 Task: Create a section Feedback Collection Sprint and in the section, add a milestone Hybrid Cloud Integration in the project AztecTech
Action: Mouse moved to (516, 327)
Screenshot: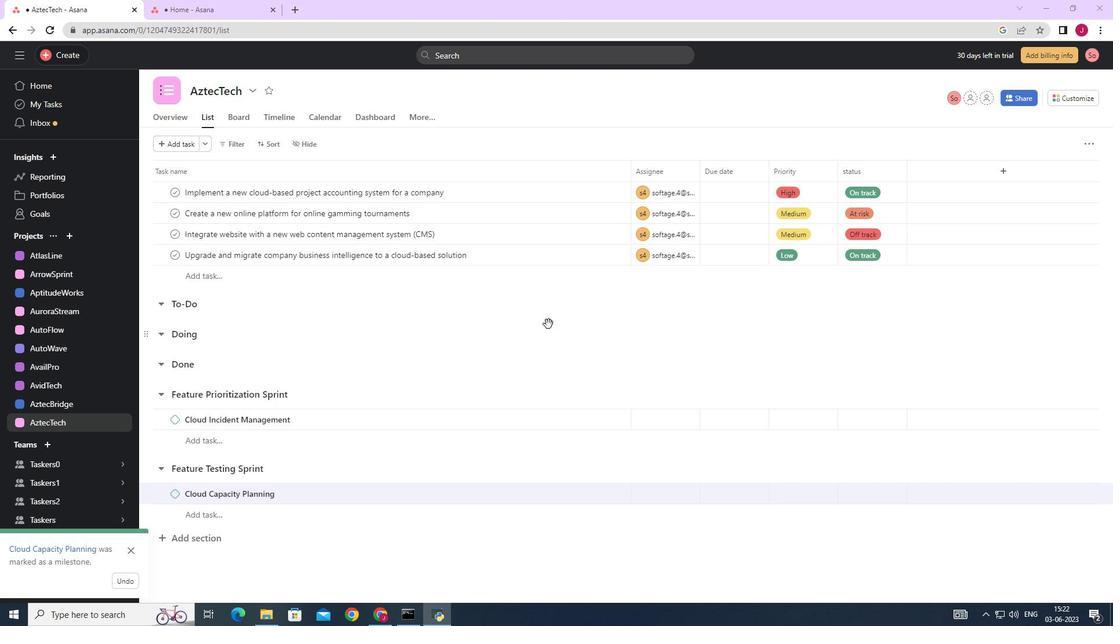 
Action: Mouse scrolled (516, 326) with delta (0, 0)
Screenshot: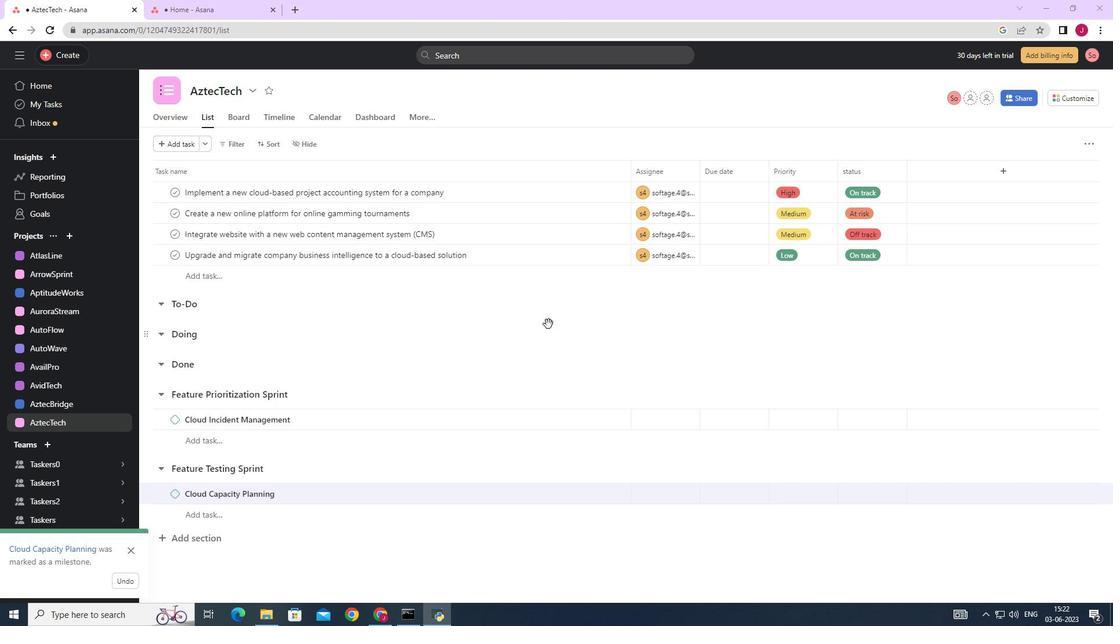 
Action: Mouse moved to (513, 327)
Screenshot: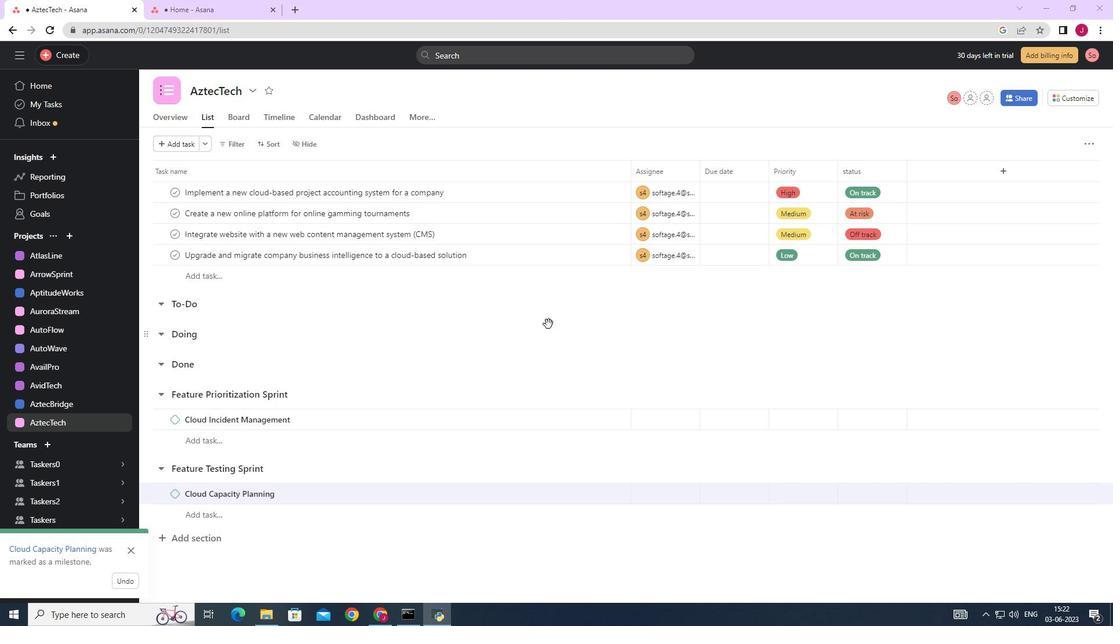 
Action: Mouse scrolled (513, 327) with delta (0, 0)
Screenshot: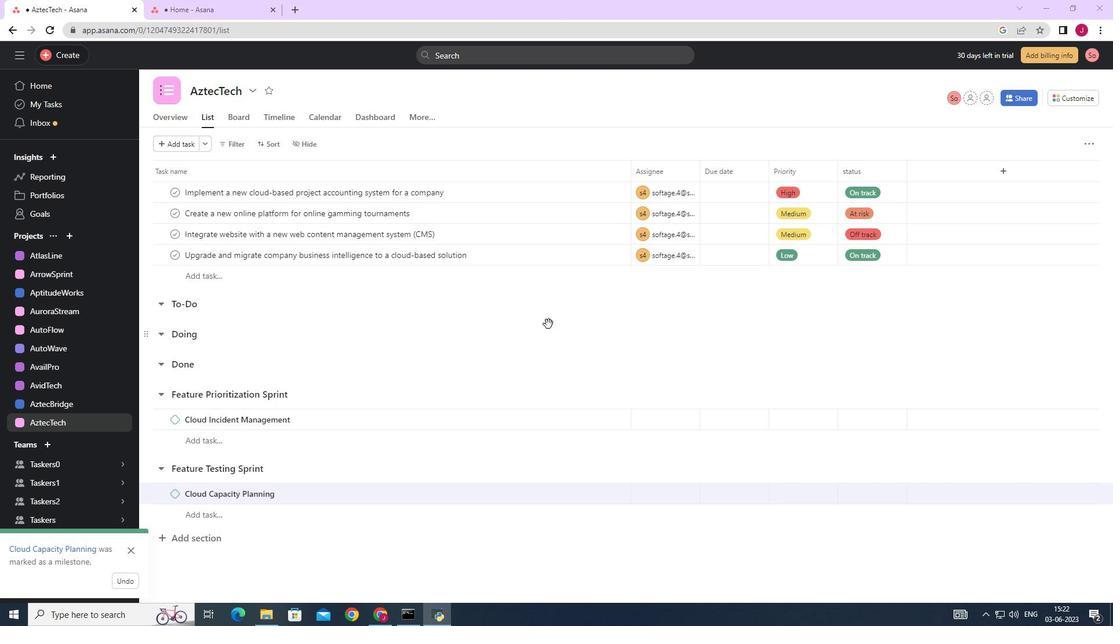 
Action: Mouse moved to (512, 327)
Screenshot: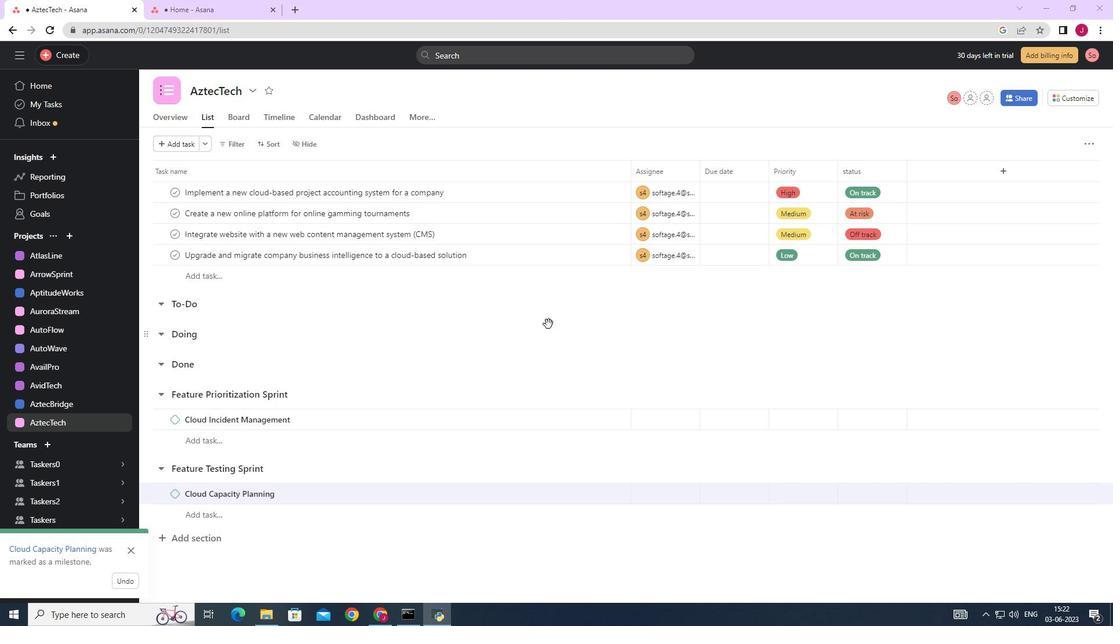 
Action: Mouse scrolled (512, 327) with delta (0, 0)
Screenshot: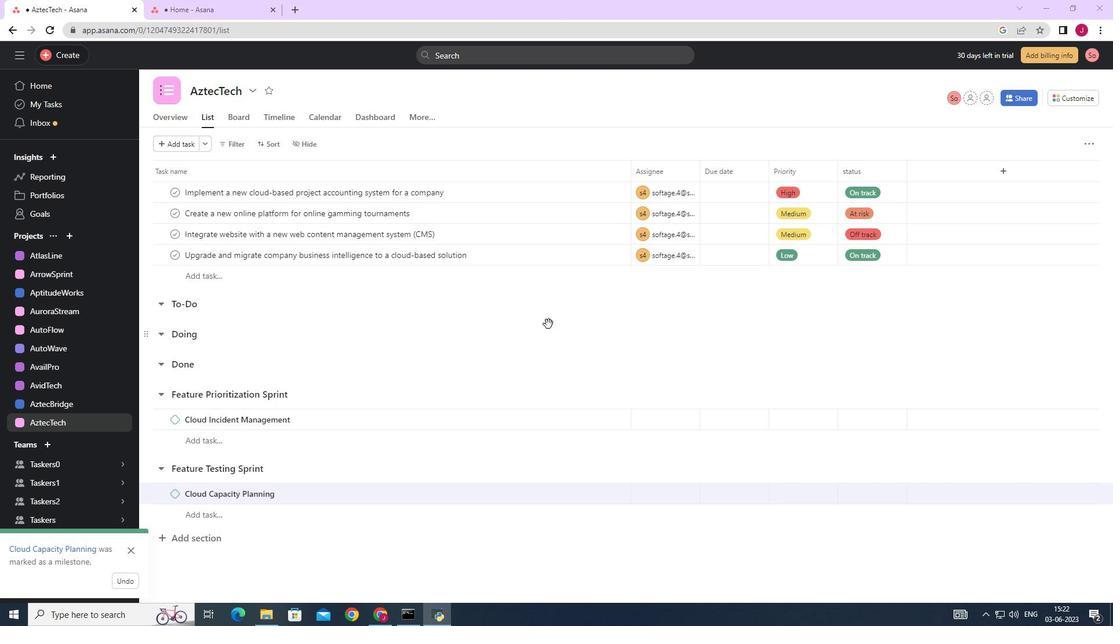 
Action: Mouse scrolled (512, 327) with delta (0, 0)
Screenshot: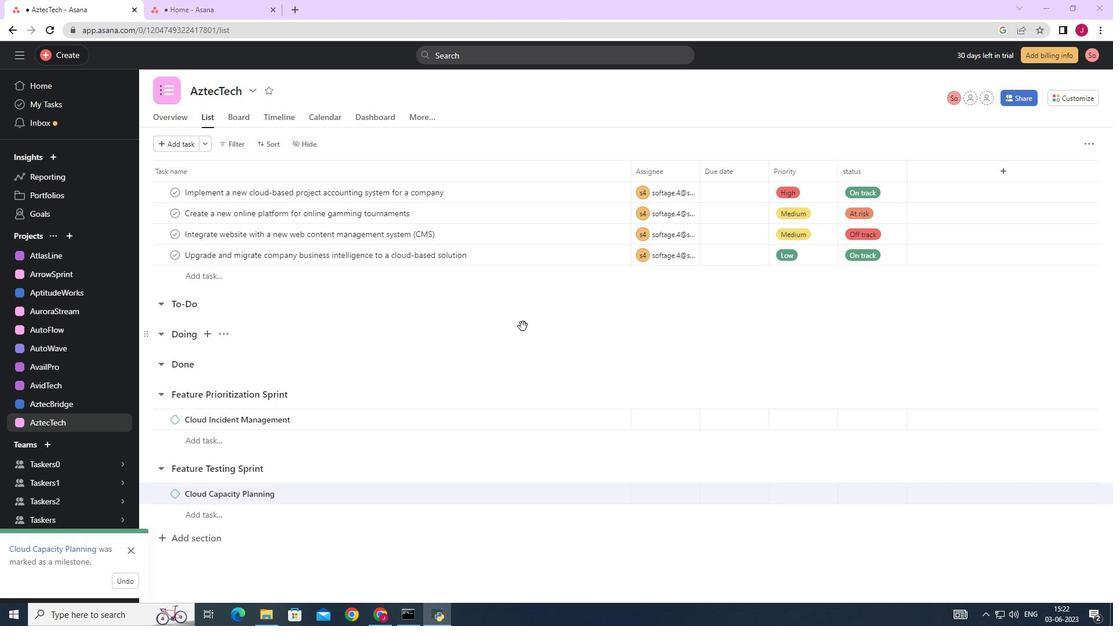 
Action: Mouse scrolled (512, 327) with delta (0, 0)
Screenshot: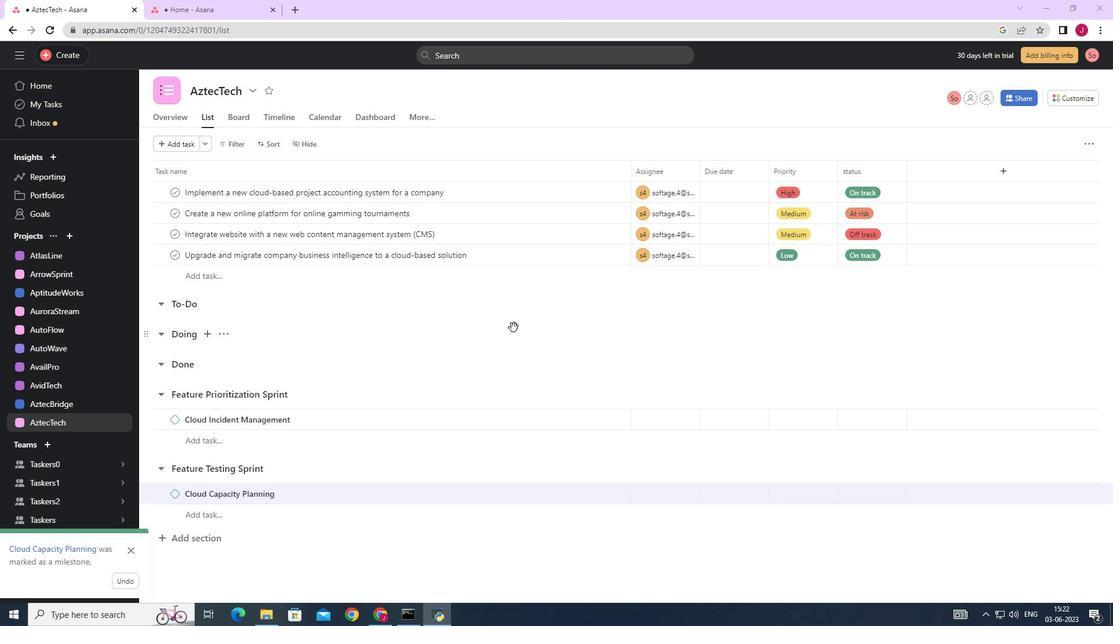 
Action: Mouse moved to (507, 327)
Screenshot: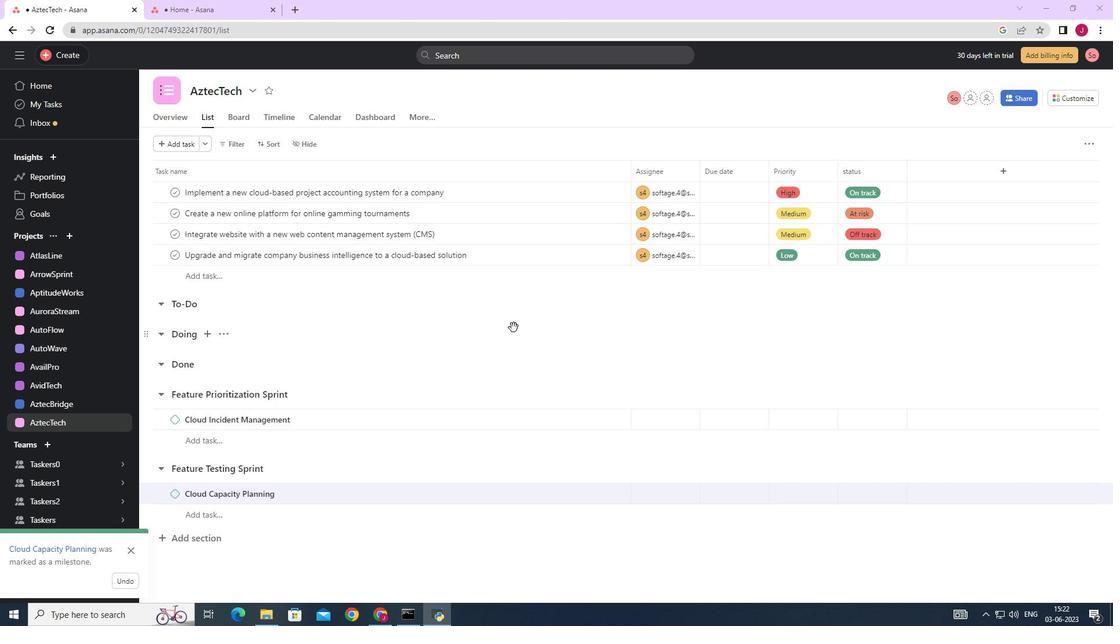 
Action: Mouse scrolled (507, 327) with delta (0, 0)
Screenshot: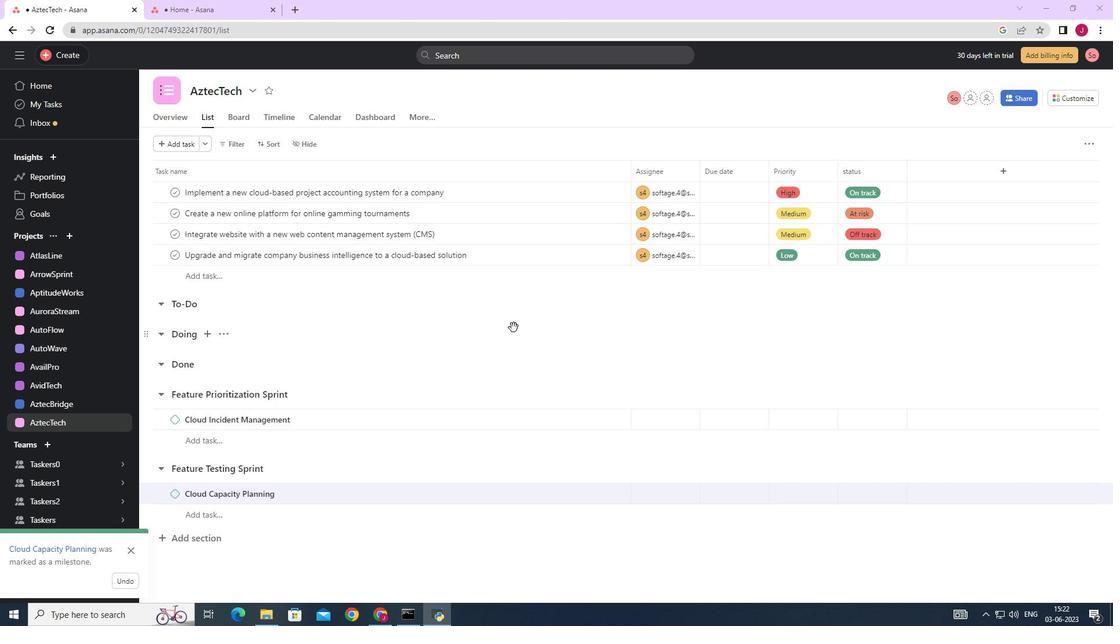 
Action: Mouse moved to (132, 547)
Screenshot: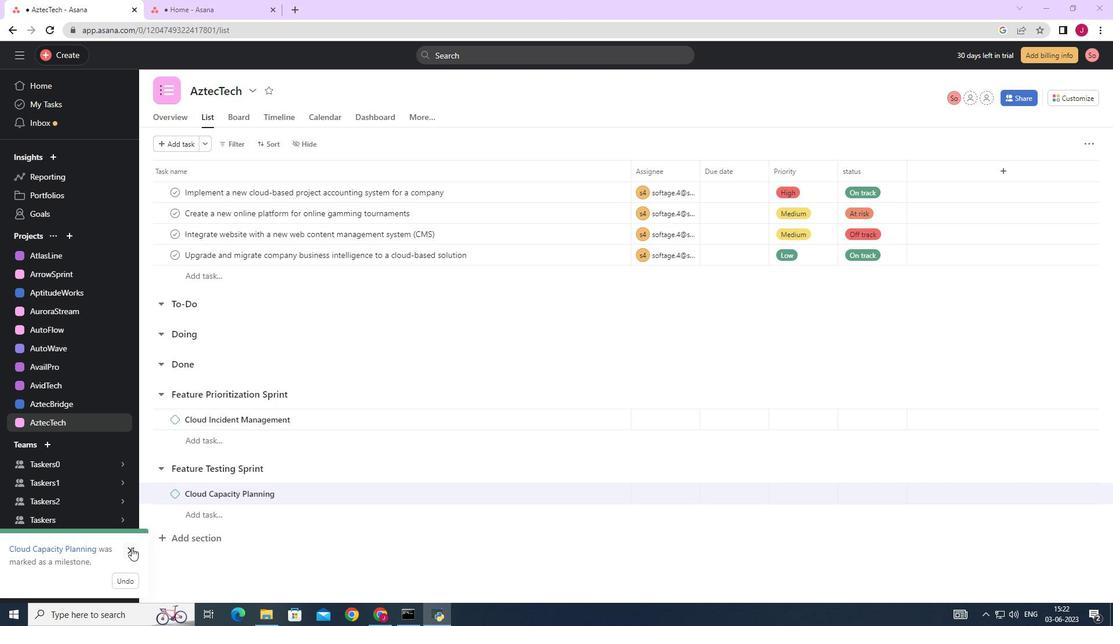 
Action: Mouse pressed left at (132, 547)
Screenshot: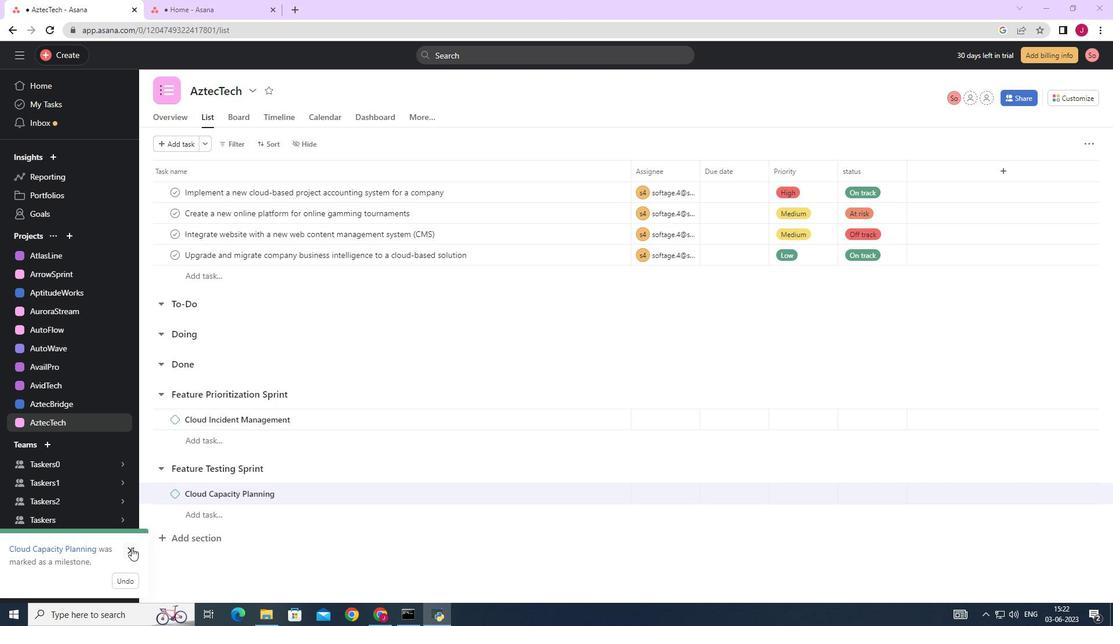 
Action: Mouse moved to (198, 524)
Screenshot: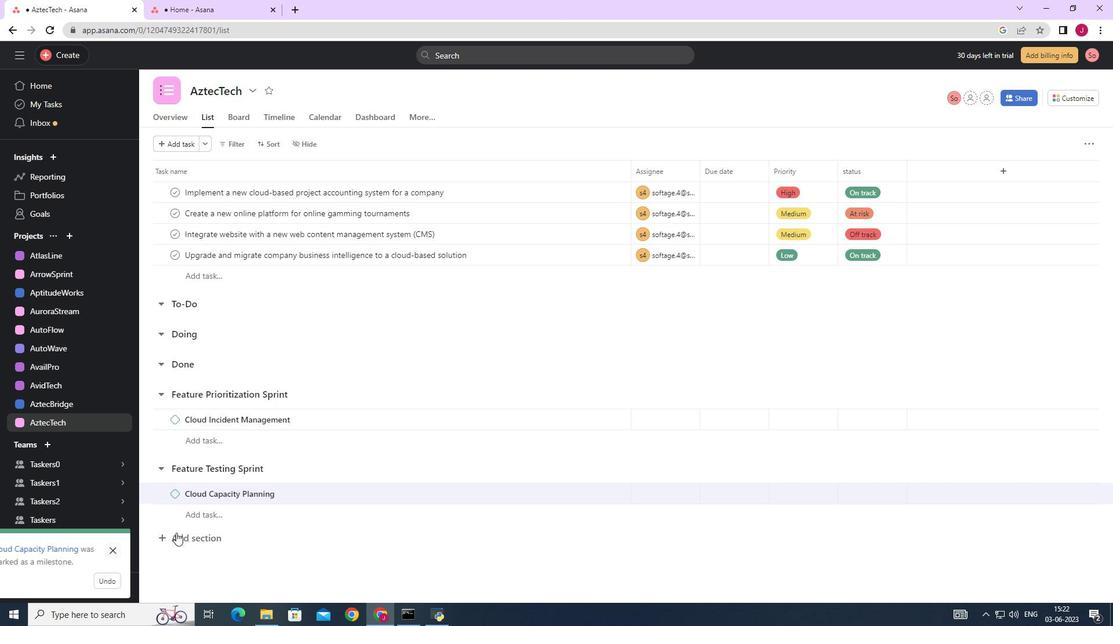 
Action: Mouse scrolled (198, 523) with delta (0, 0)
Screenshot: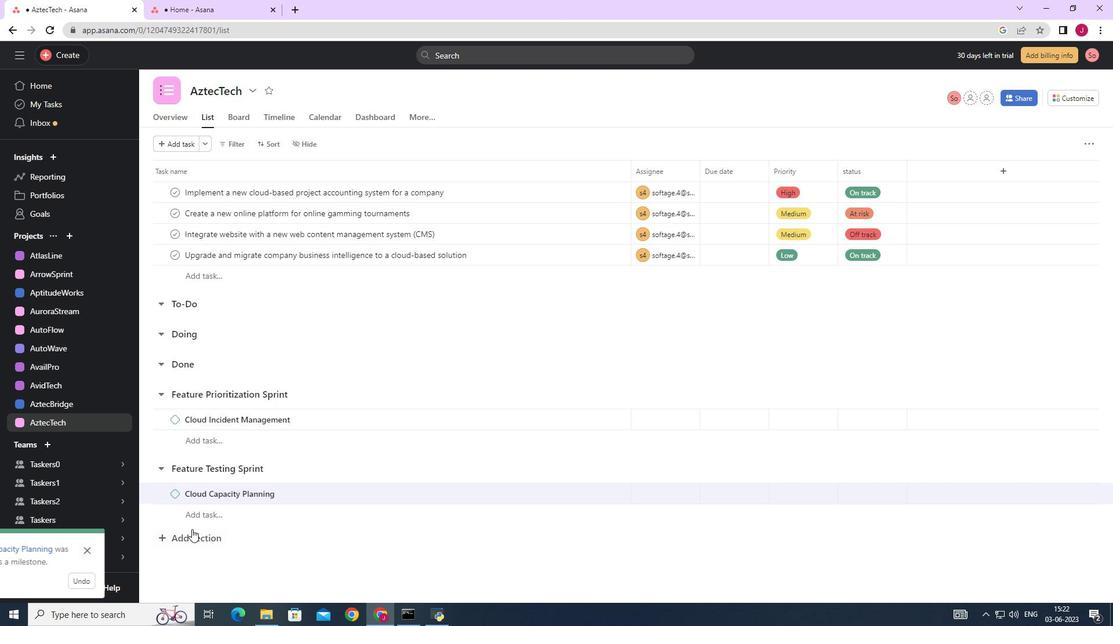 
Action: Mouse scrolled (198, 523) with delta (0, 0)
Screenshot: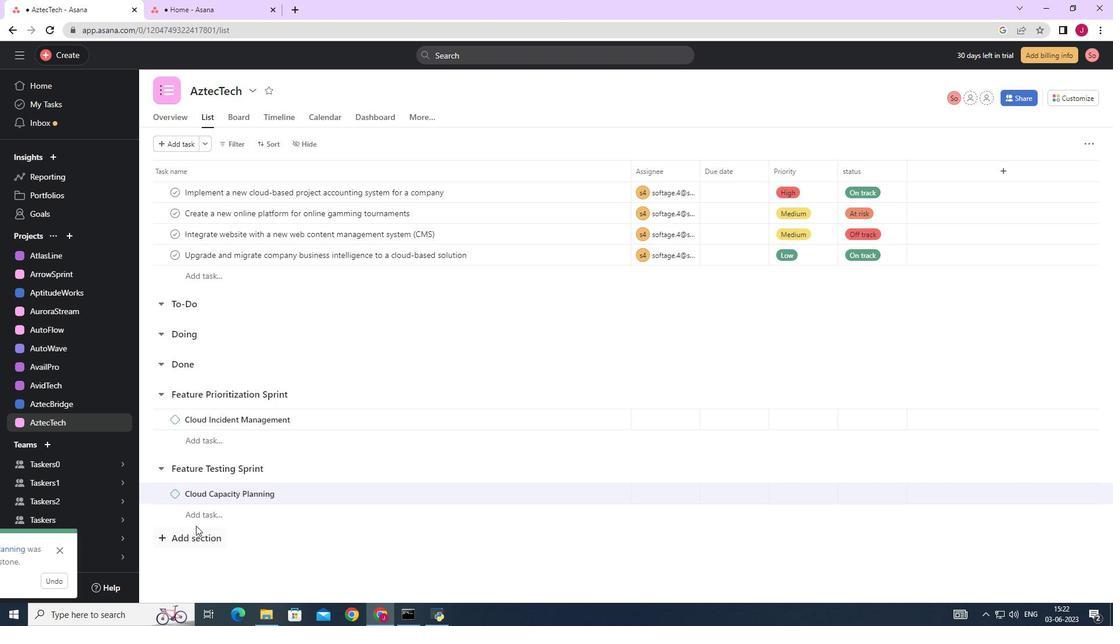 
Action: Mouse scrolled (198, 523) with delta (0, 0)
Screenshot: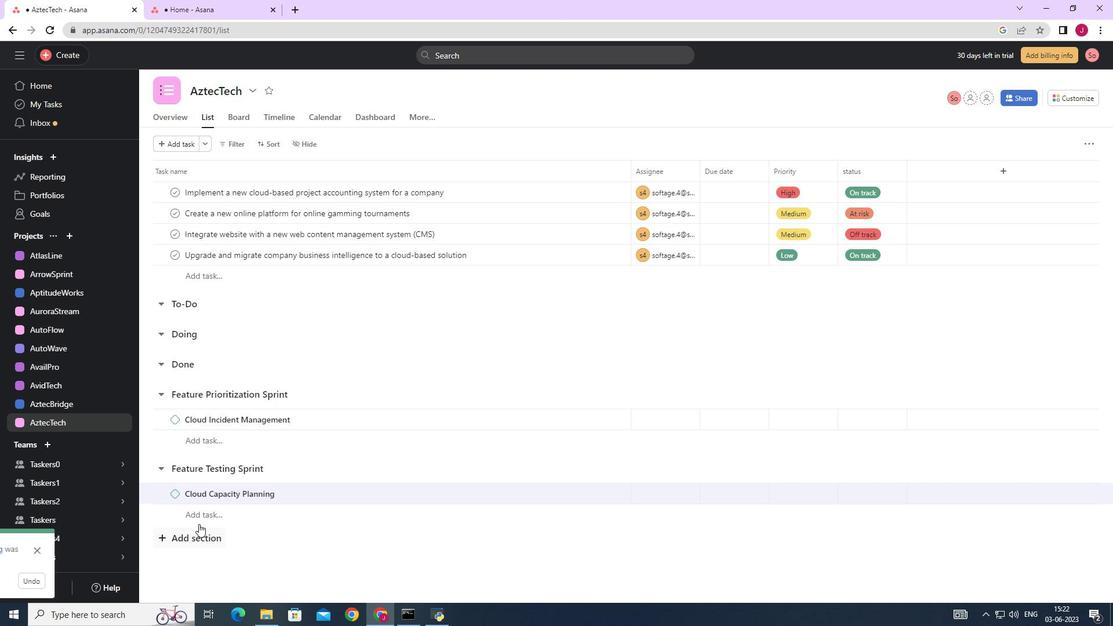 
Action: Mouse scrolled (198, 523) with delta (0, 0)
Screenshot: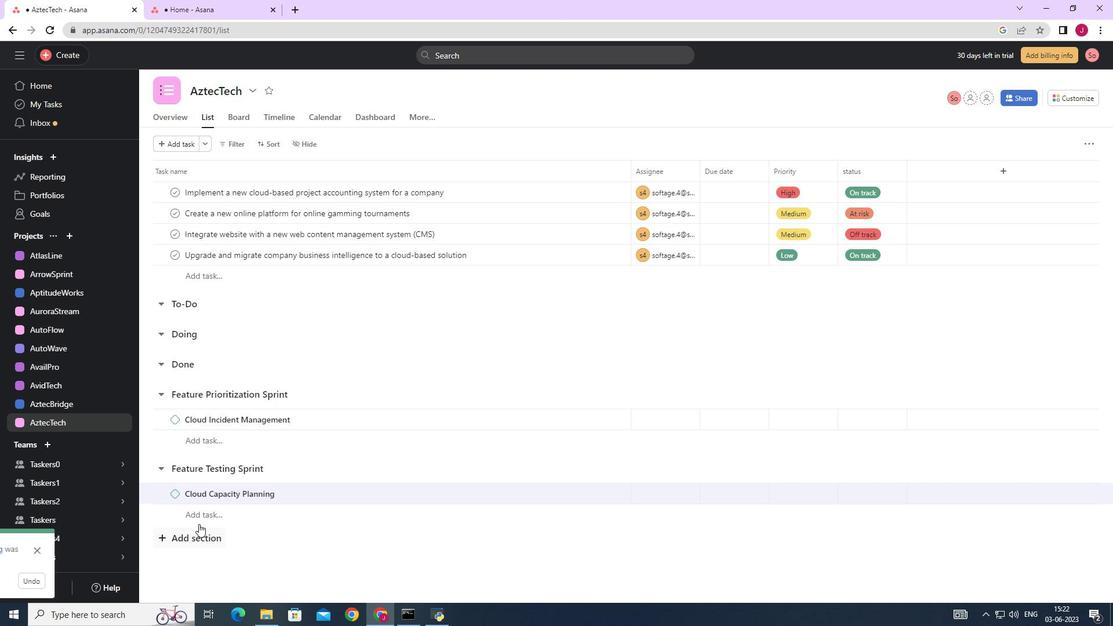 
Action: Mouse scrolled (198, 523) with delta (0, 0)
Screenshot: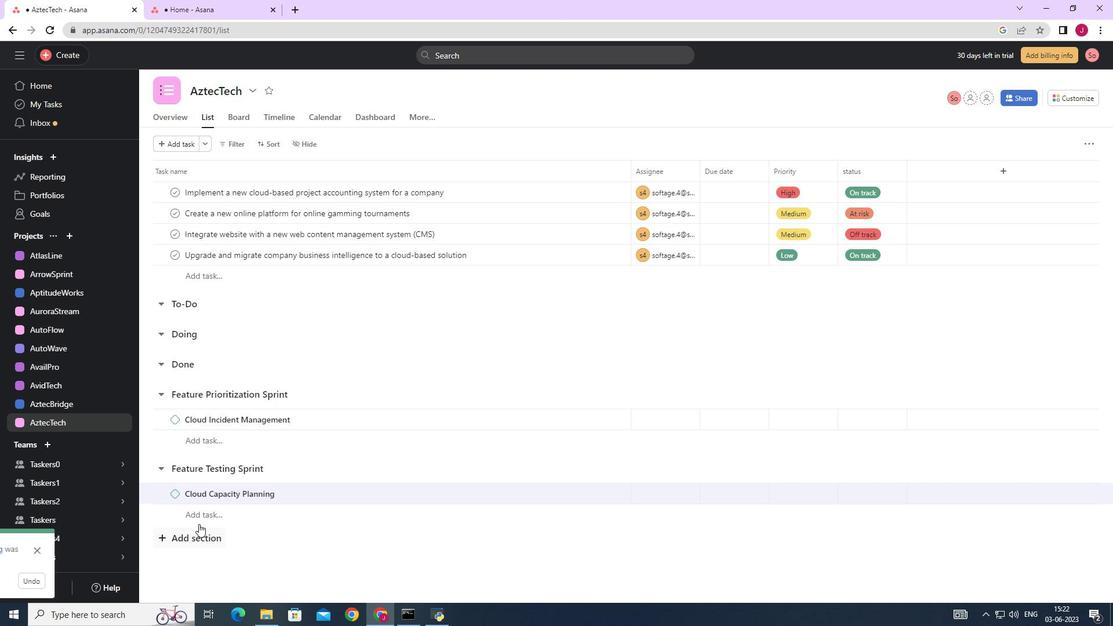 
Action: Mouse moved to (193, 536)
Screenshot: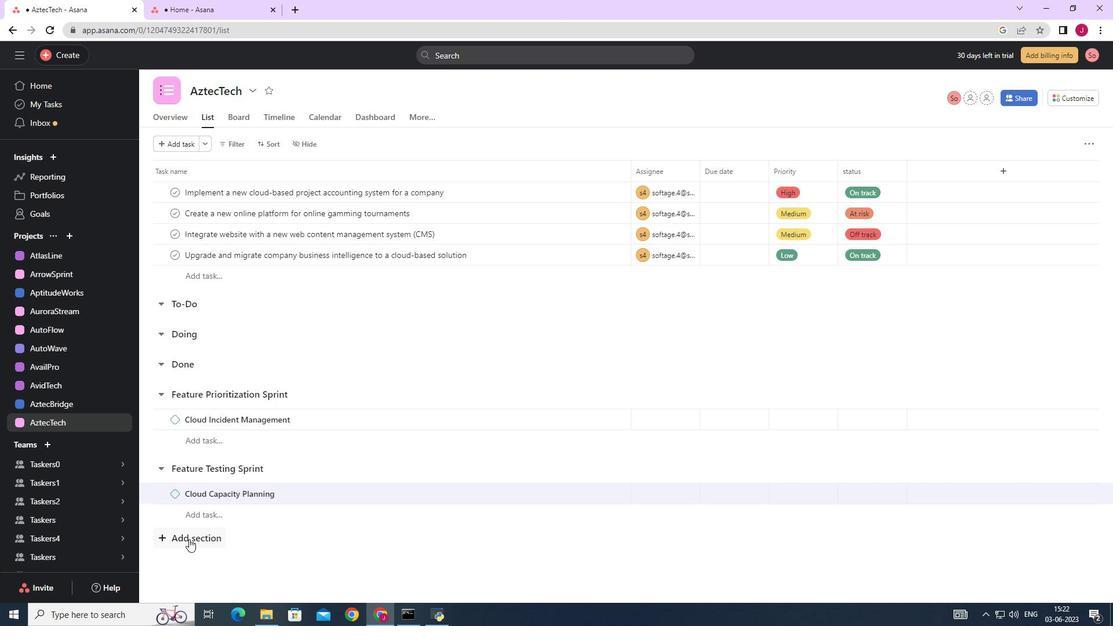 
Action: Mouse pressed left at (193, 536)
Screenshot: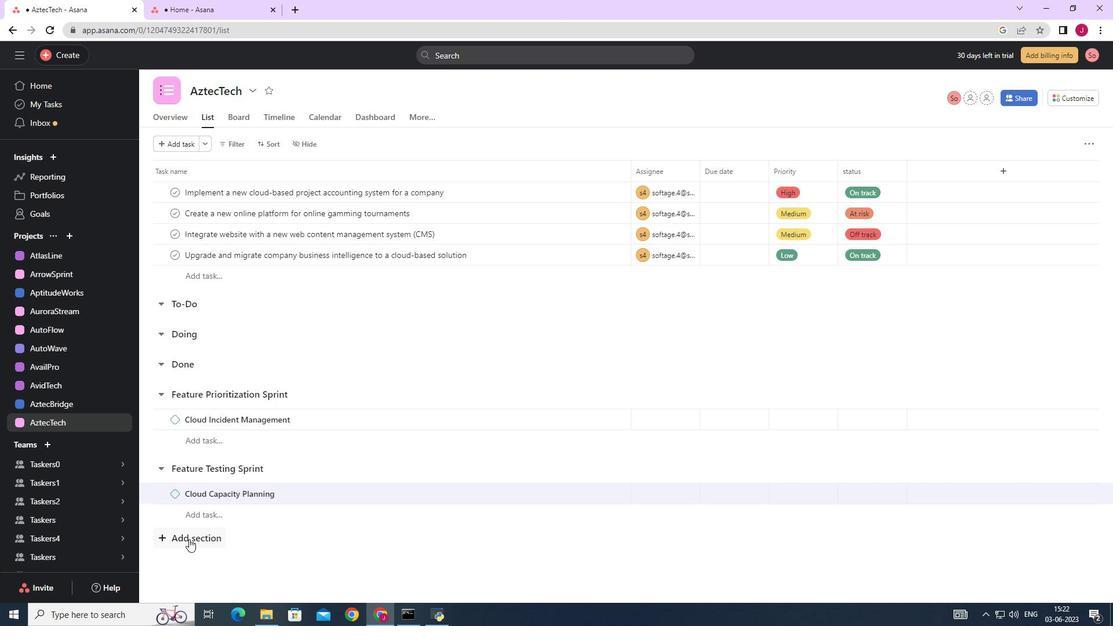 
Action: Mouse moved to (247, 495)
Screenshot: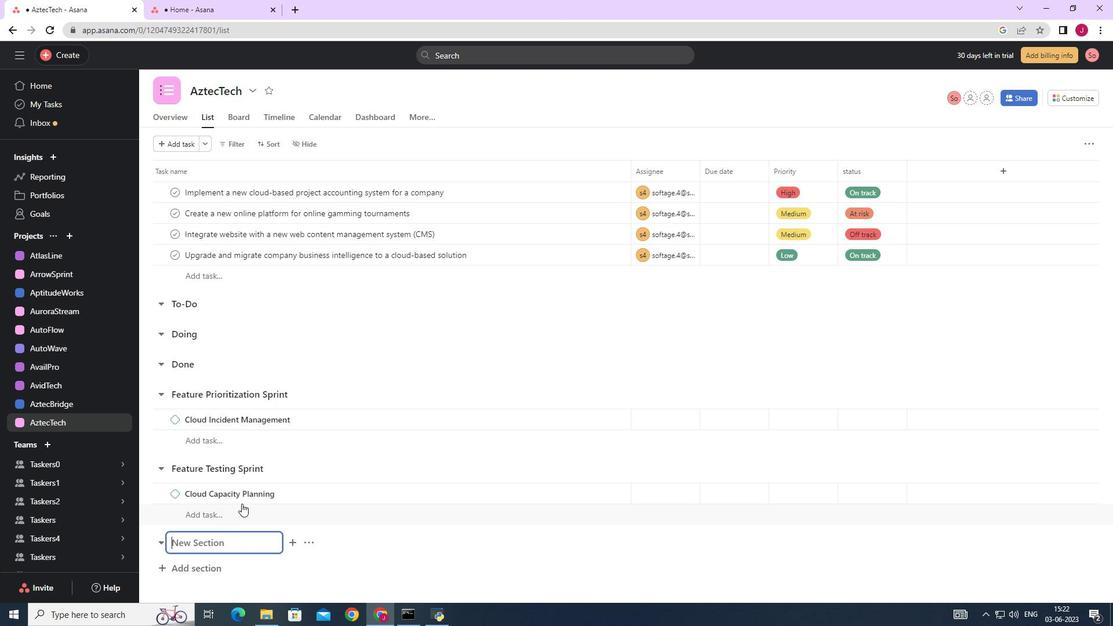 
Action: Mouse scrolled (247, 494) with delta (0, 0)
Screenshot: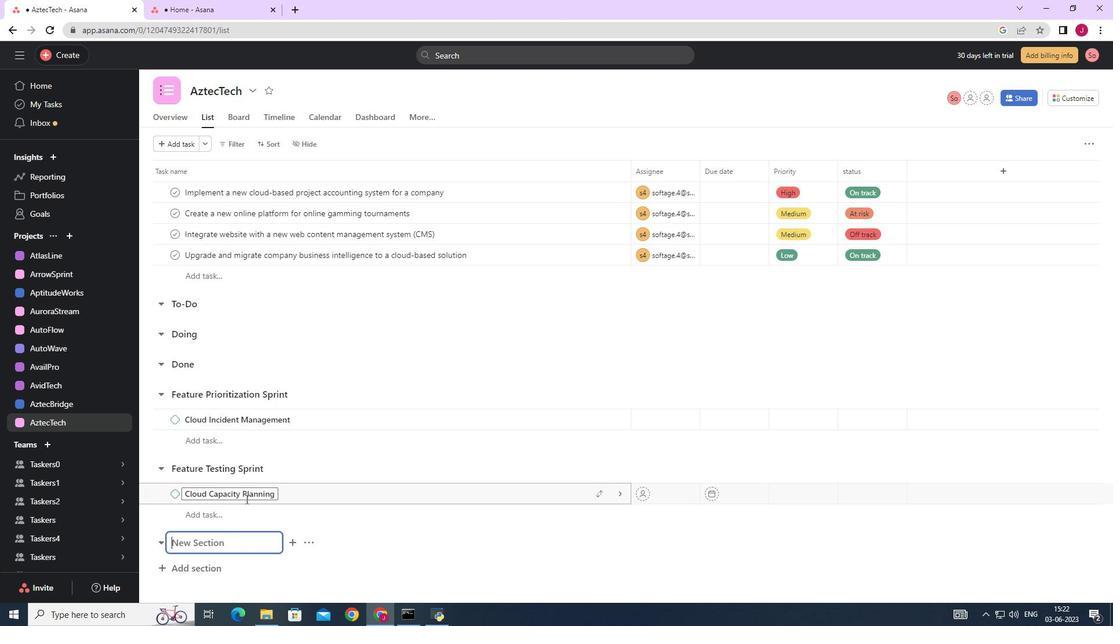 
Action: Mouse scrolled (247, 494) with delta (0, 0)
Screenshot: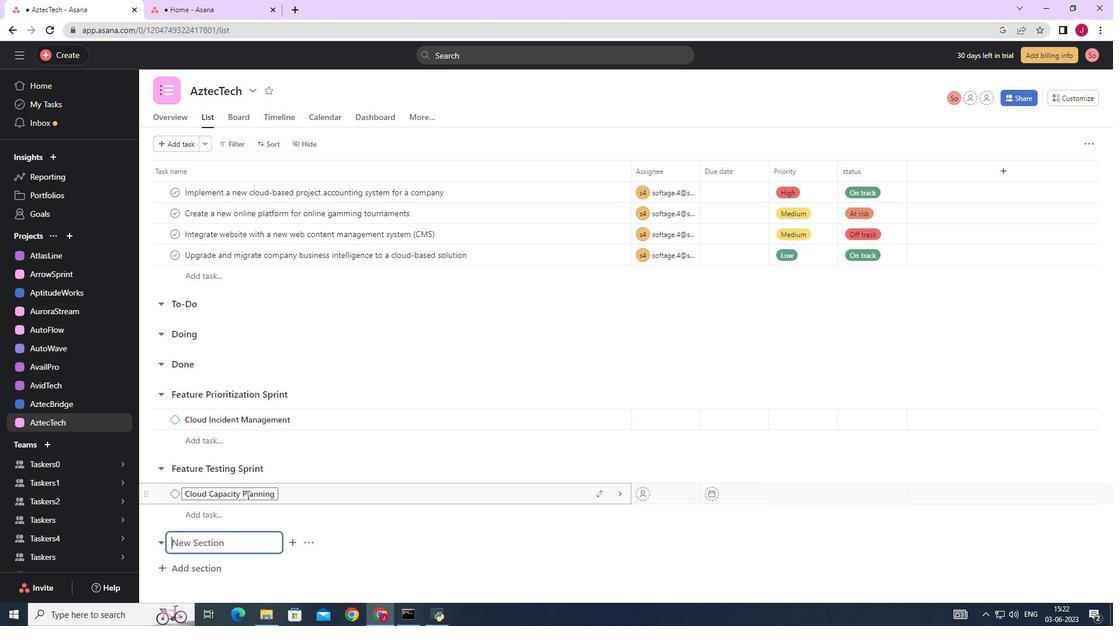
Action: Mouse scrolled (247, 494) with delta (0, 0)
Screenshot: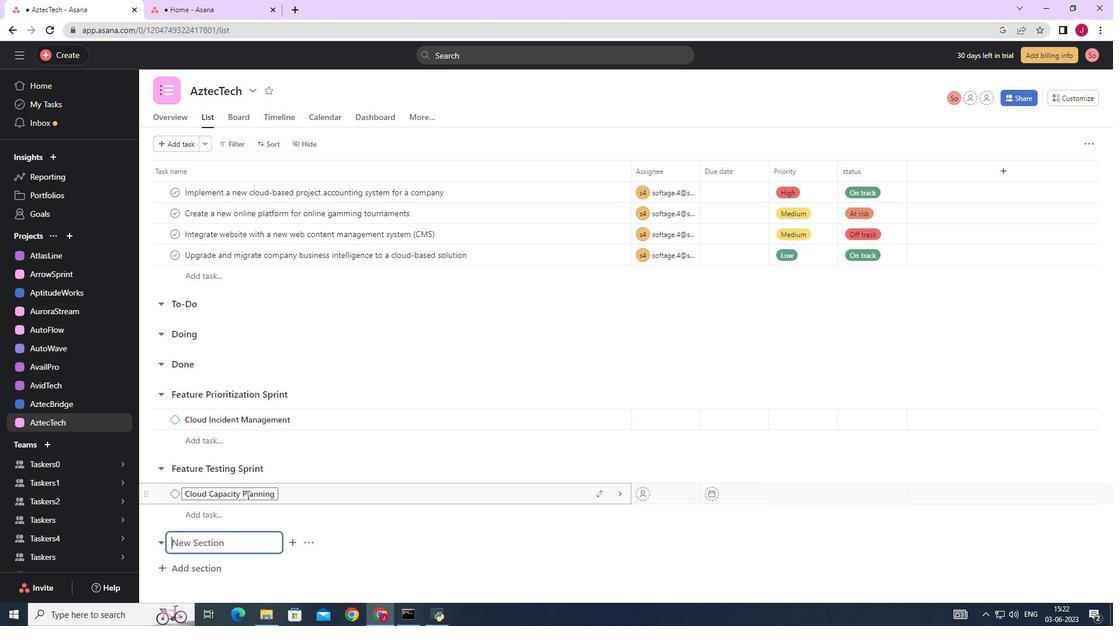 
Action: Mouse scrolled (247, 494) with delta (0, 0)
Screenshot: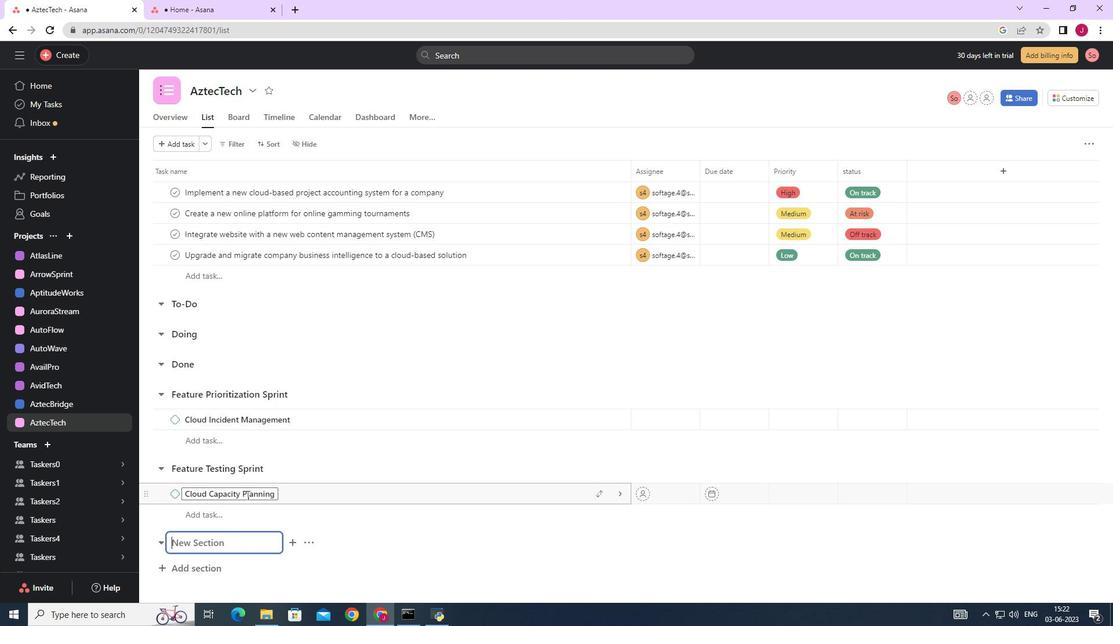 
Action: Mouse scrolled (247, 494) with delta (0, 0)
Screenshot: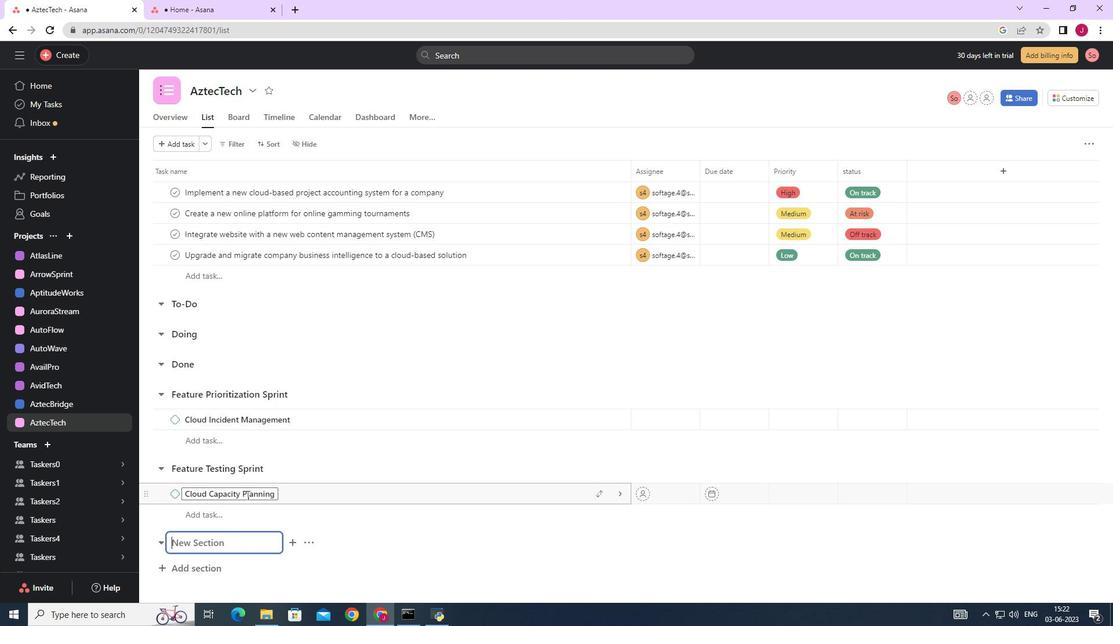 
Action: Mouse moved to (245, 547)
Screenshot: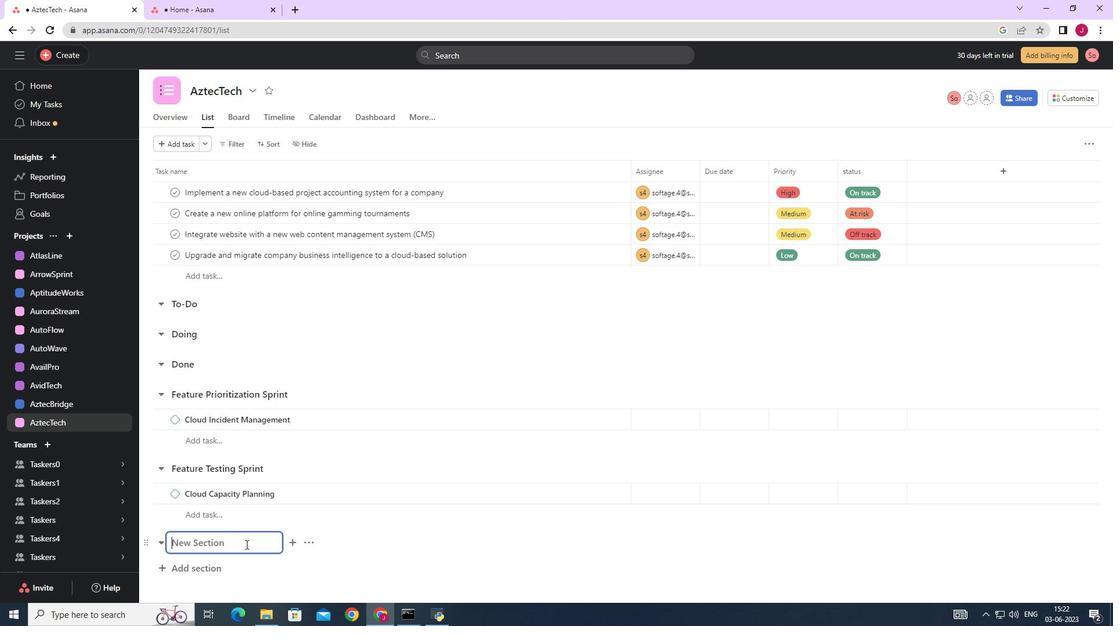
Action: Mouse pressed left at (245, 547)
Screenshot: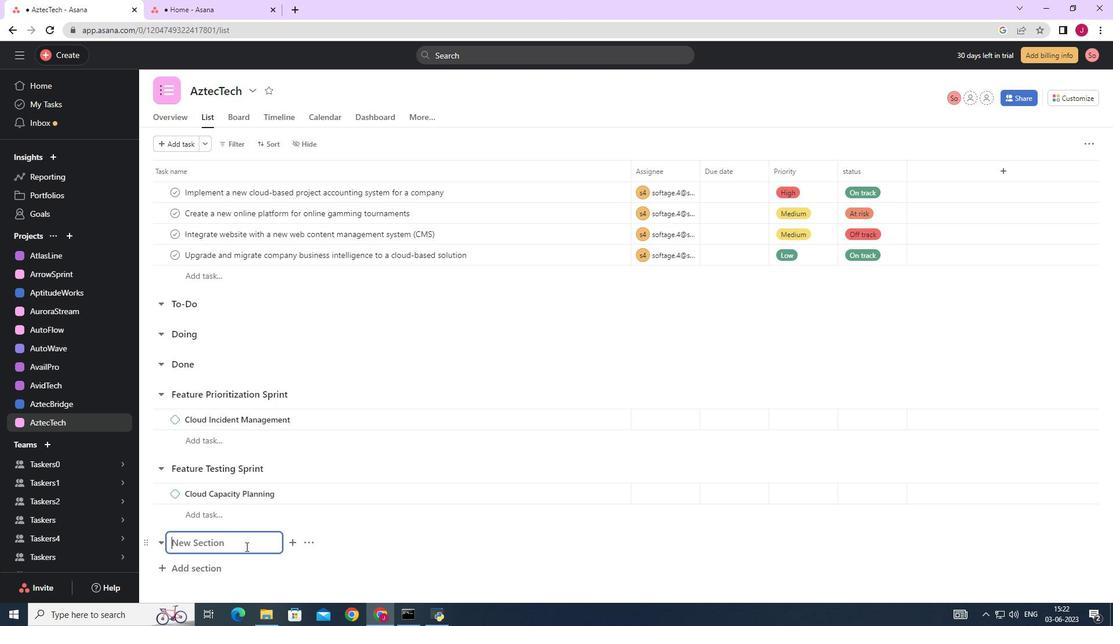 
Action: Mouse moved to (243, 542)
Screenshot: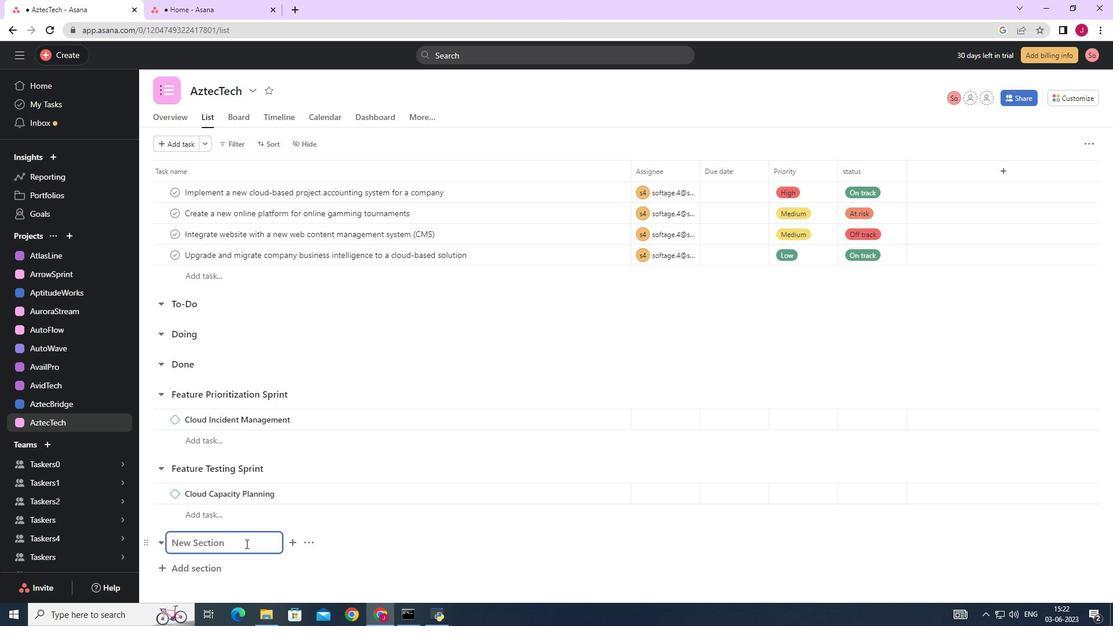 
Action: Key pressed <Key.caps_lock>F<Key.caps_lock>eedback<Key.space><Key.caps_lock>C<Key.caps_lock>ollection<Key.space><Key.caps_lock>S<Key.caps_lock>print<Key.enter><Key.caps_lock>H<Key.caps_lock>ybrid<Key.space><Key.caps_lock>C<Key.caps_lock>loud<Key.space><Key.caps_lock>I<Key.caps_lock>ntegration
Screenshot: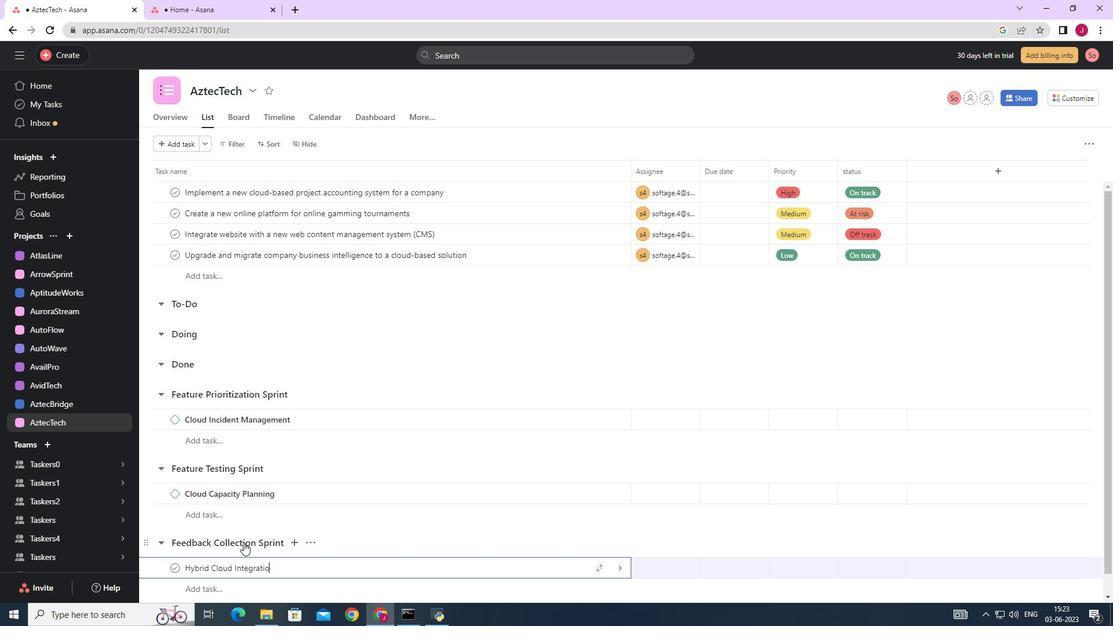 
Action: Mouse moved to (623, 565)
Screenshot: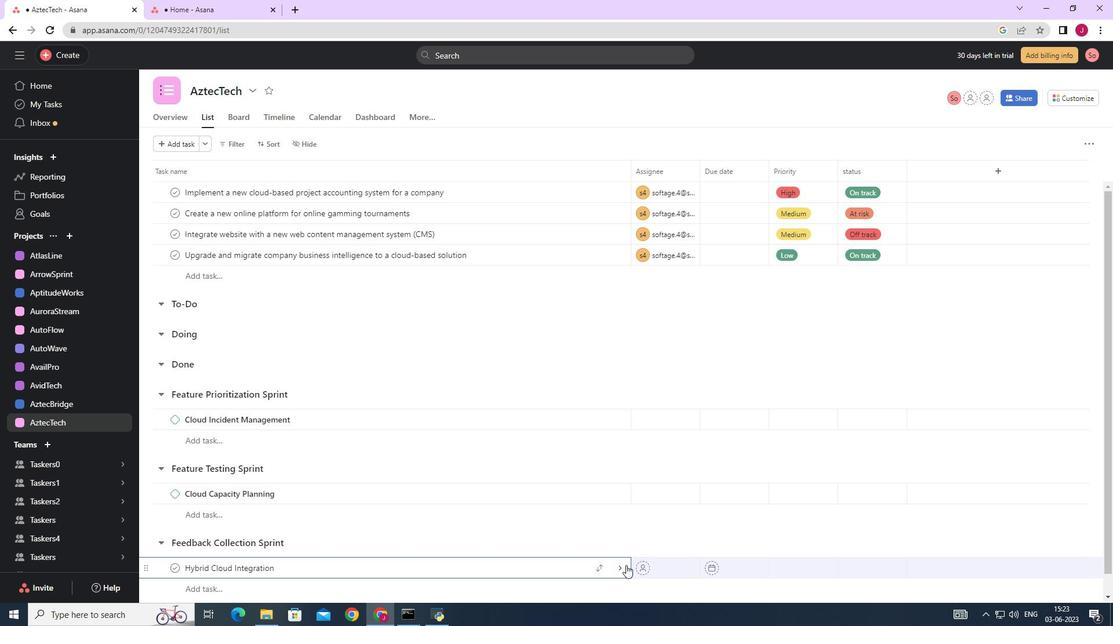 
Action: Mouse pressed left at (623, 565)
Screenshot: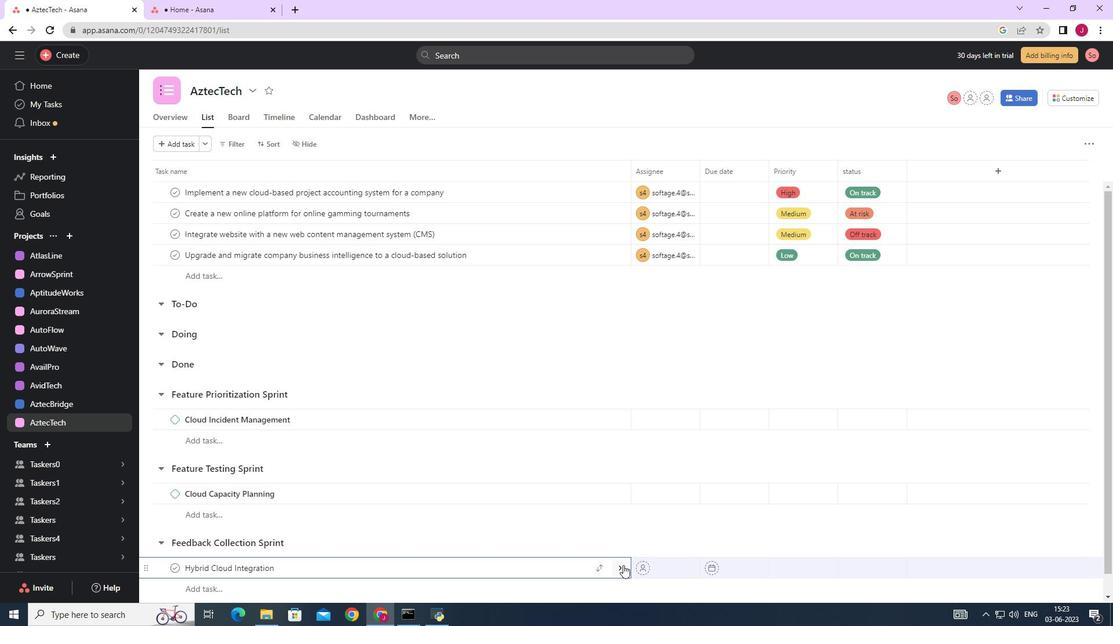 
Action: Mouse moved to (1071, 139)
Screenshot: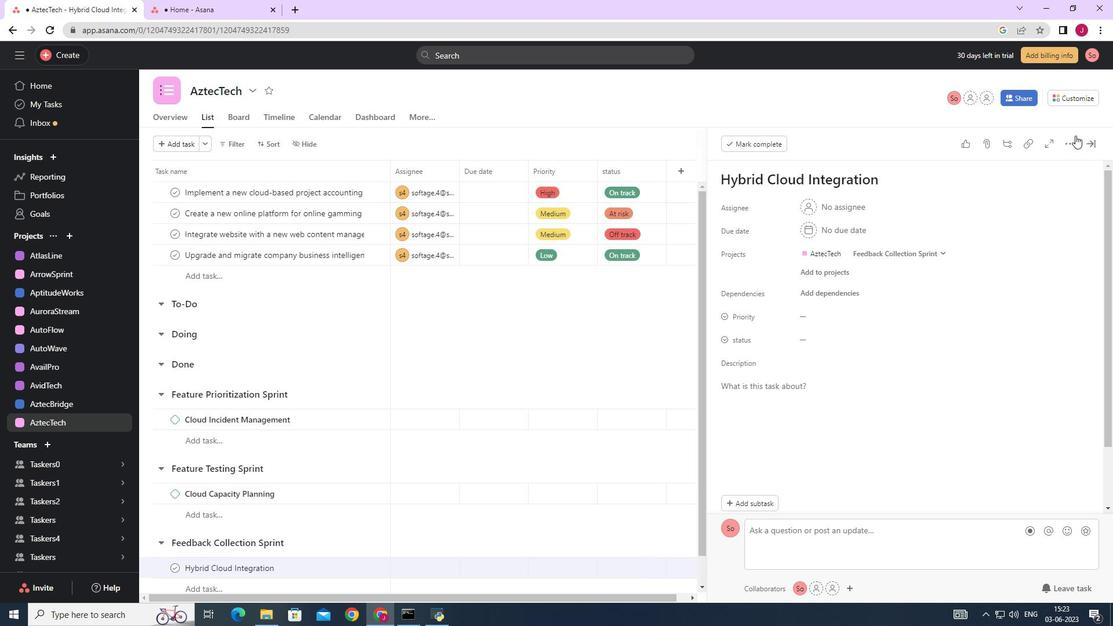 
Action: Mouse pressed left at (1071, 139)
Screenshot: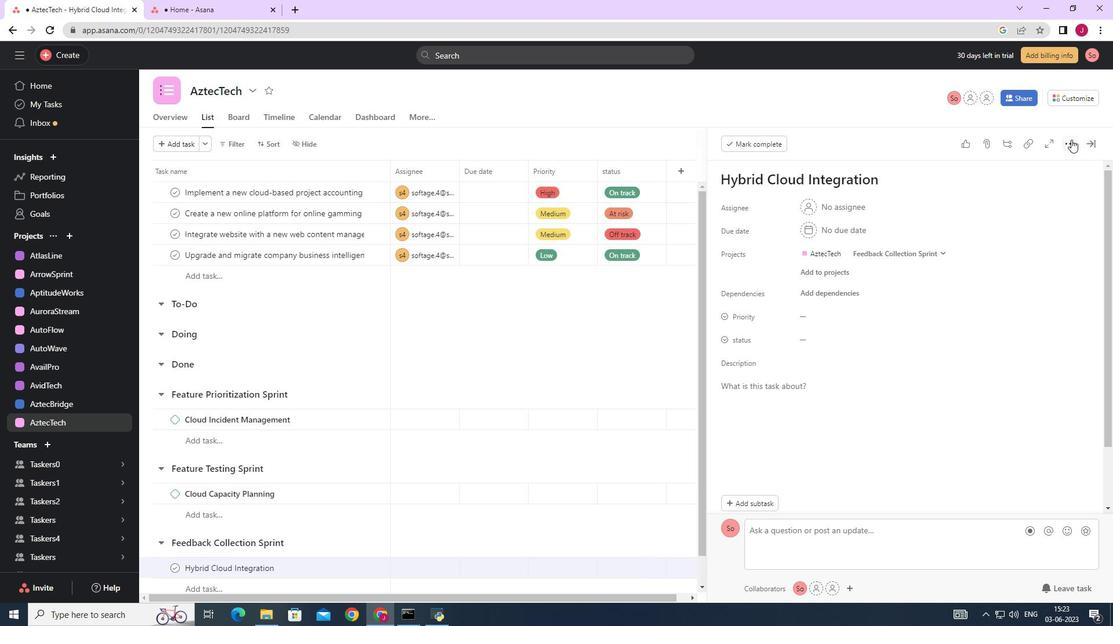 
Action: Mouse moved to (989, 187)
Screenshot: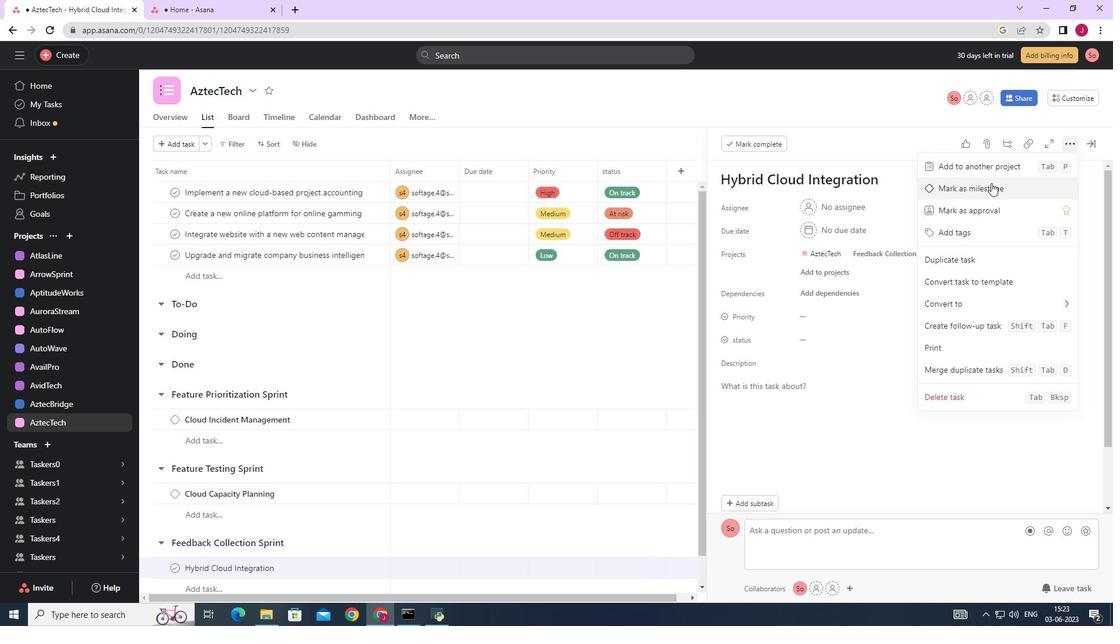 
Action: Mouse pressed left at (989, 187)
Screenshot: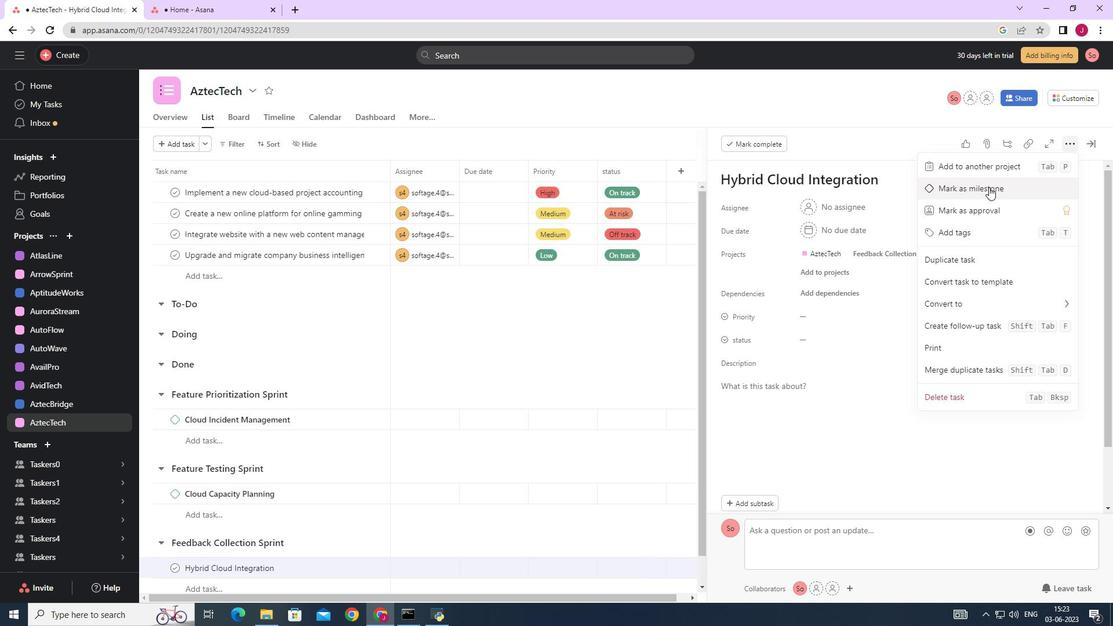 
Action: Mouse moved to (1088, 147)
Screenshot: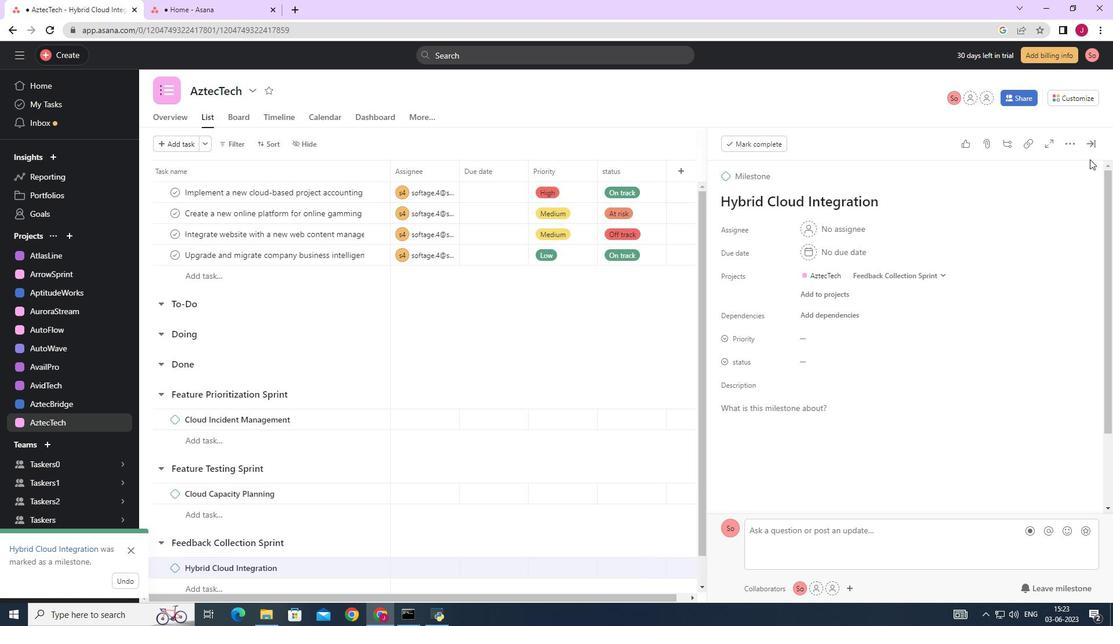 
Action: Mouse pressed left at (1088, 147)
Screenshot: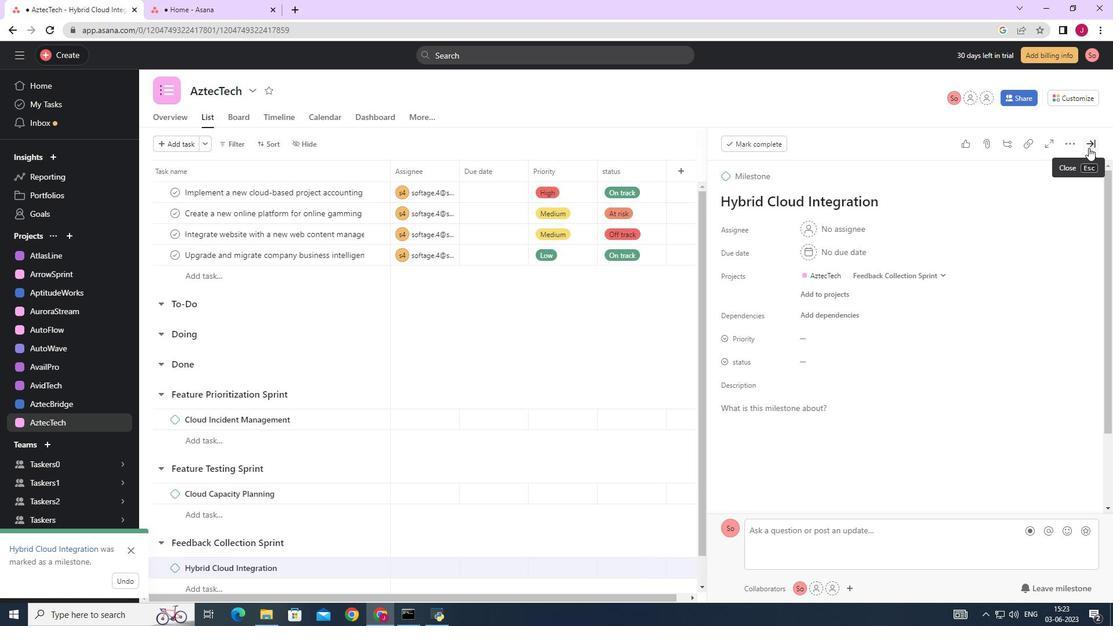 
Action: Mouse moved to (1073, 148)
Screenshot: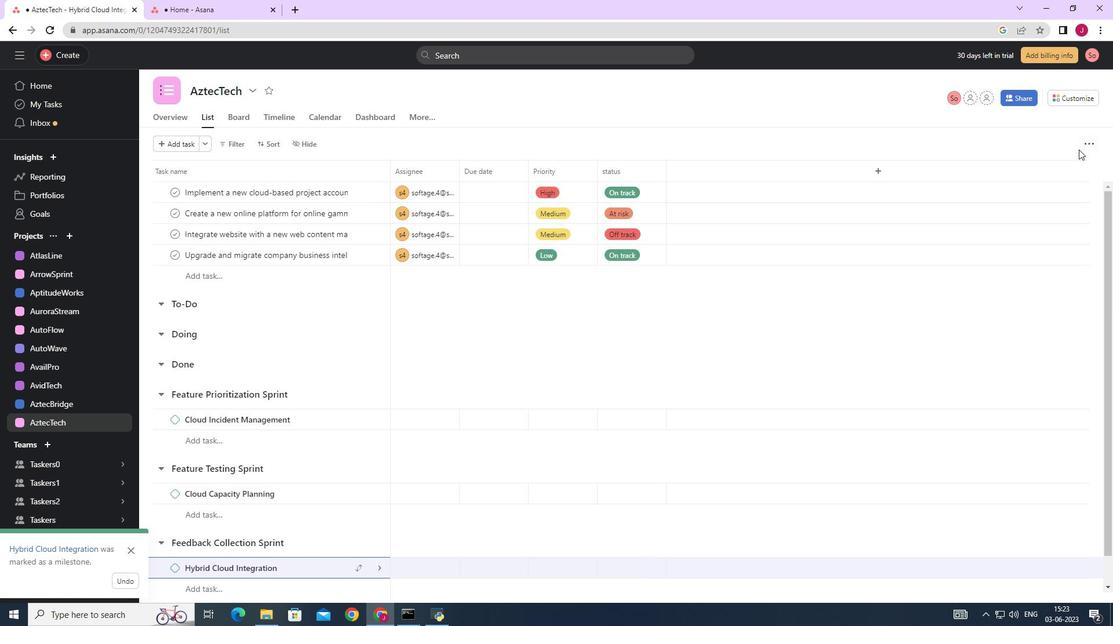
